 Task: Change arrow line weight to 8PX.
Action: Mouse moved to (447, 252)
Screenshot: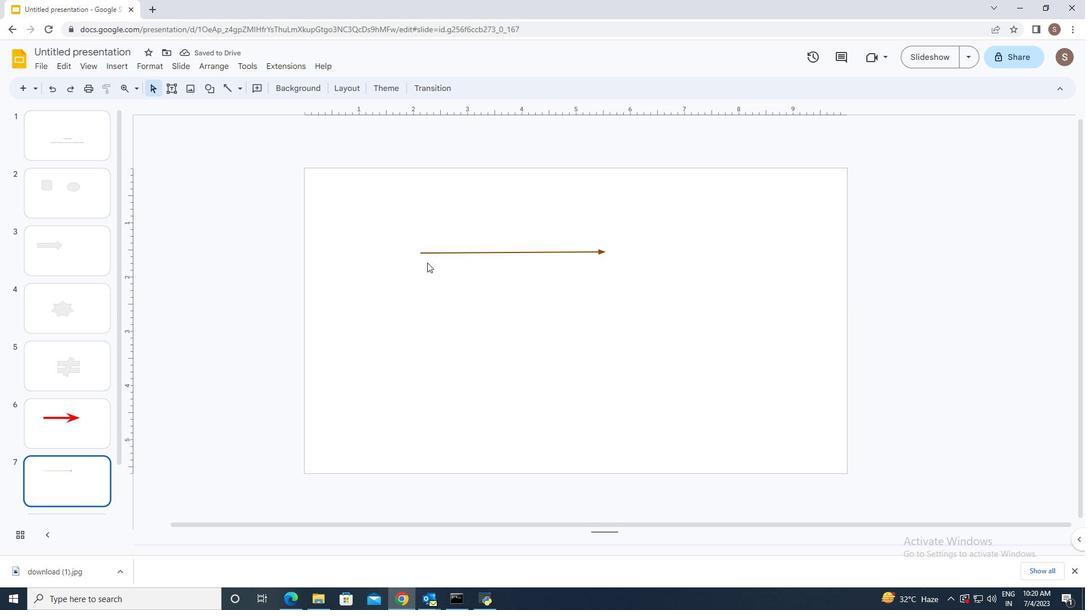 
Action: Mouse pressed left at (447, 252)
Screenshot: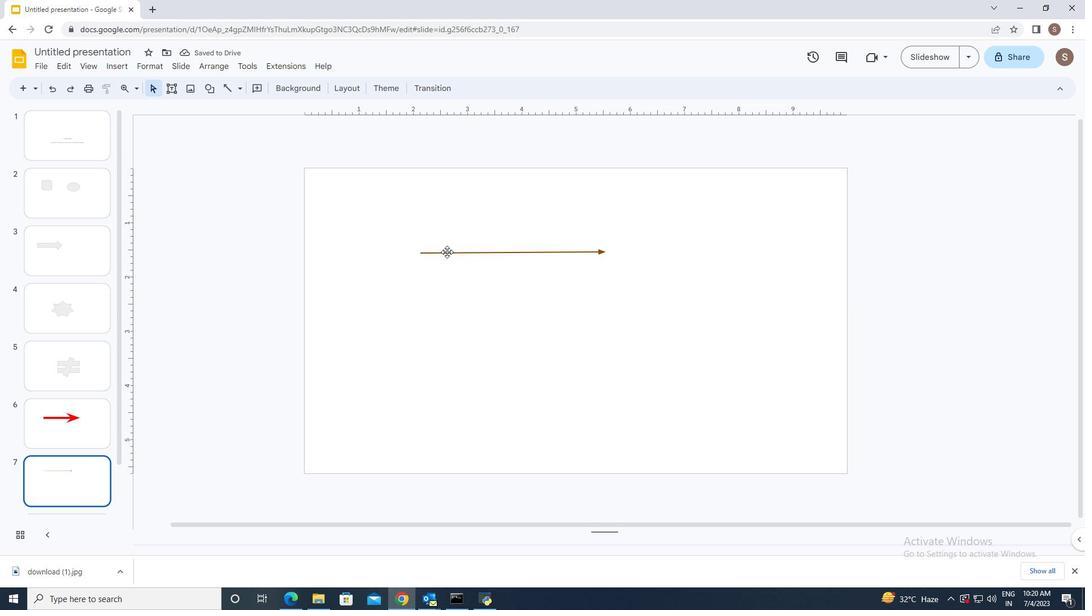 
Action: Mouse moved to (272, 87)
Screenshot: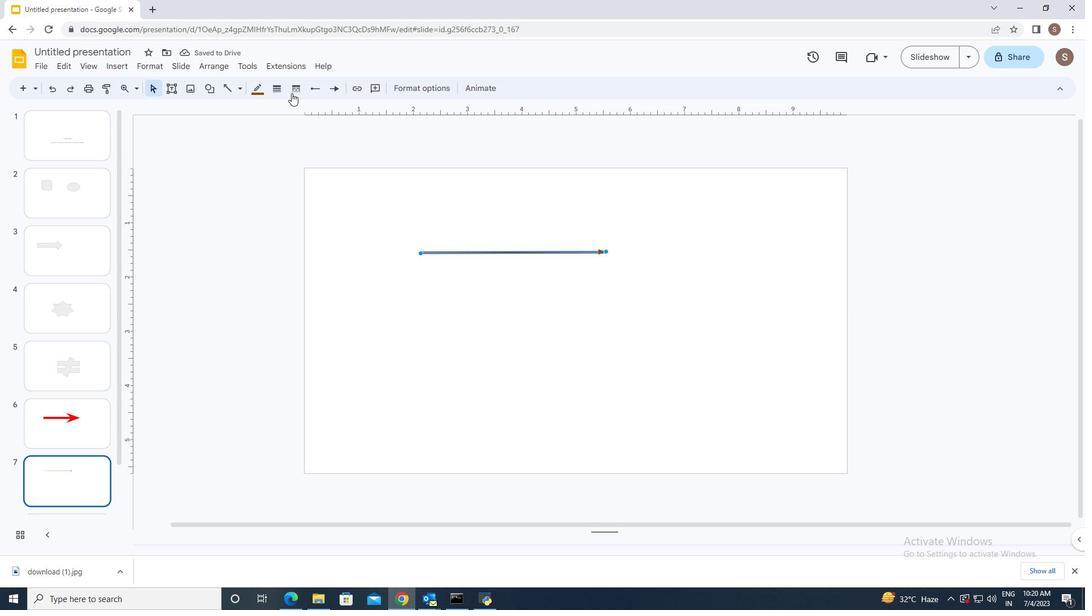 
Action: Mouse pressed left at (272, 87)
Screenshot: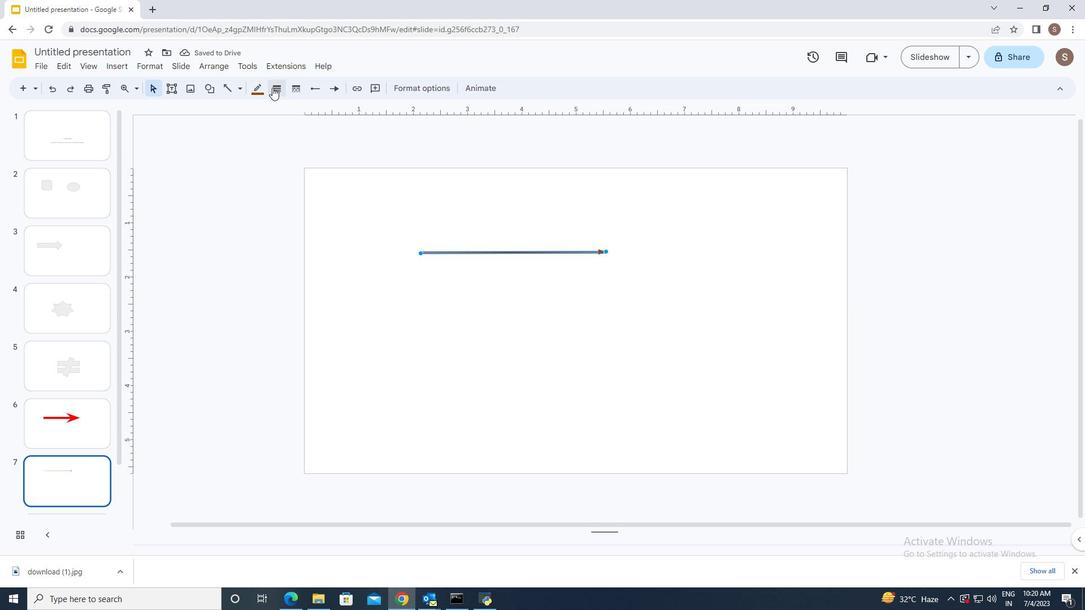 
Action: Mouse moved to (292, 176)
Screenshot: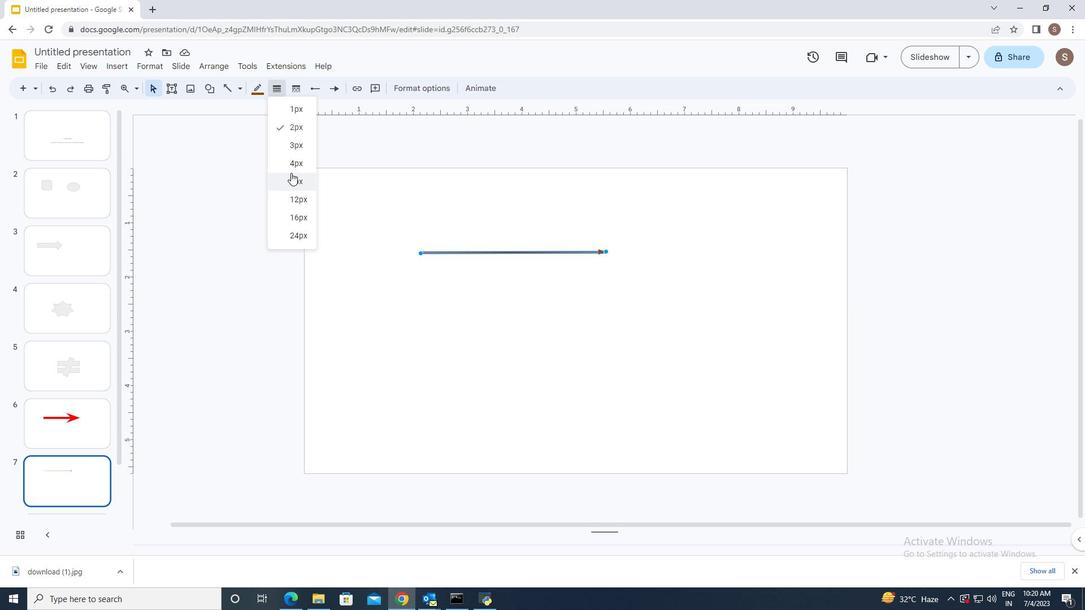 
Action: Mouse pressed left at (292, 176)
Screenshot: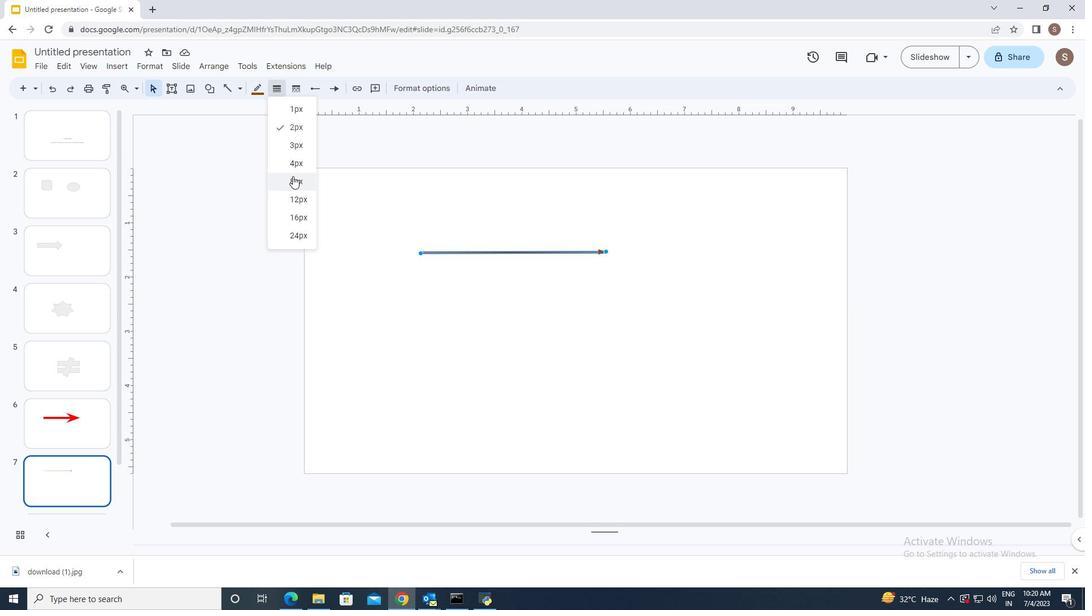 
Action: Mouse moved to (390, 344)
Screenshot: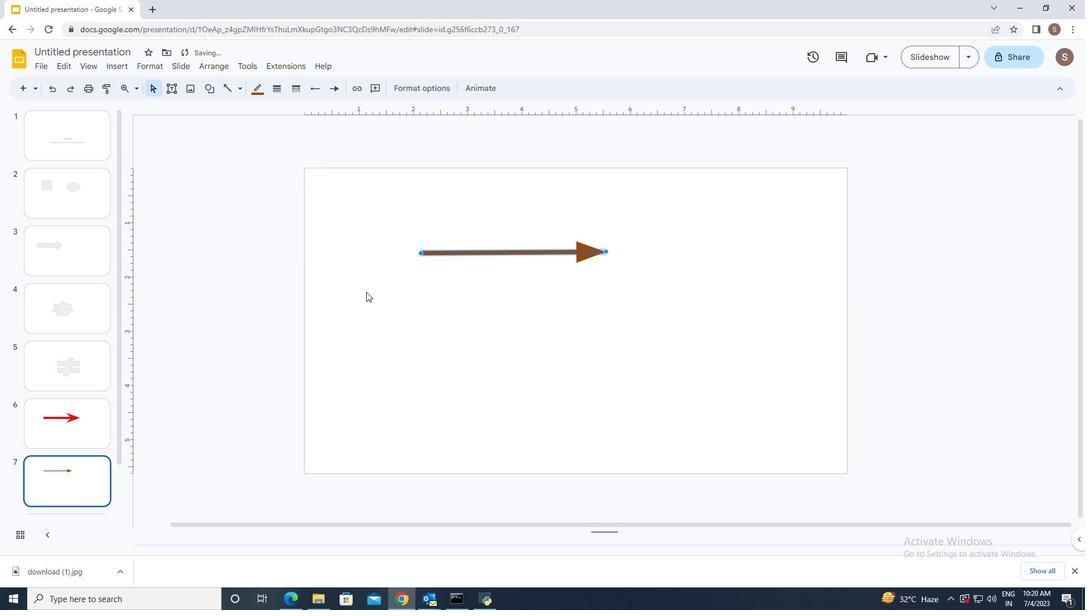 
Action: Mouse pressed left at (390, 344)
Screenshot: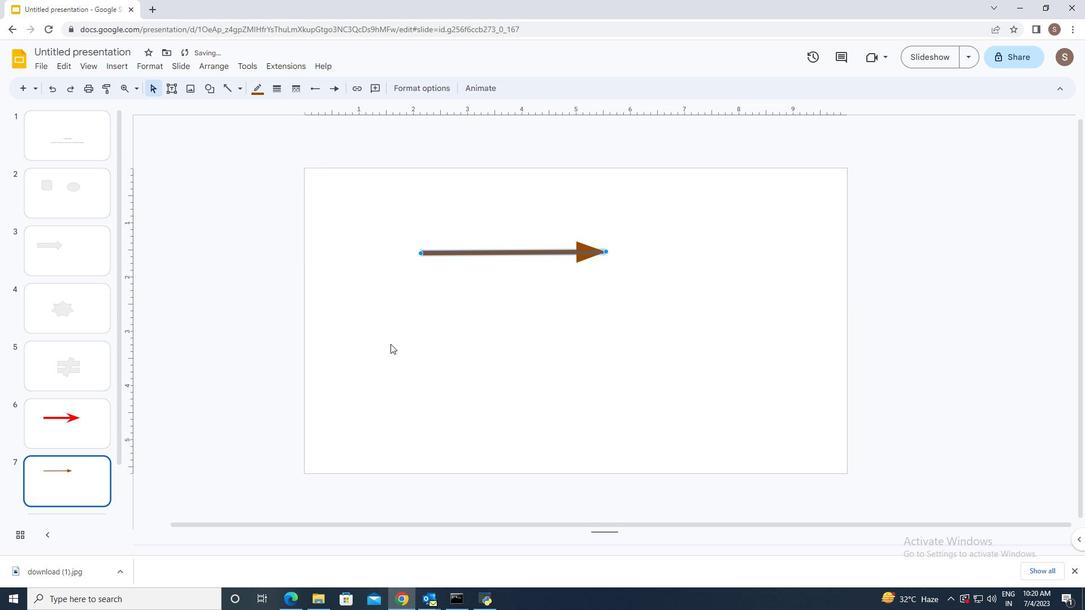 
